 Task: Add Flybird Strawberry Margarita to the cart.
Action: Mouse moved to (916, 332)
Screenshot: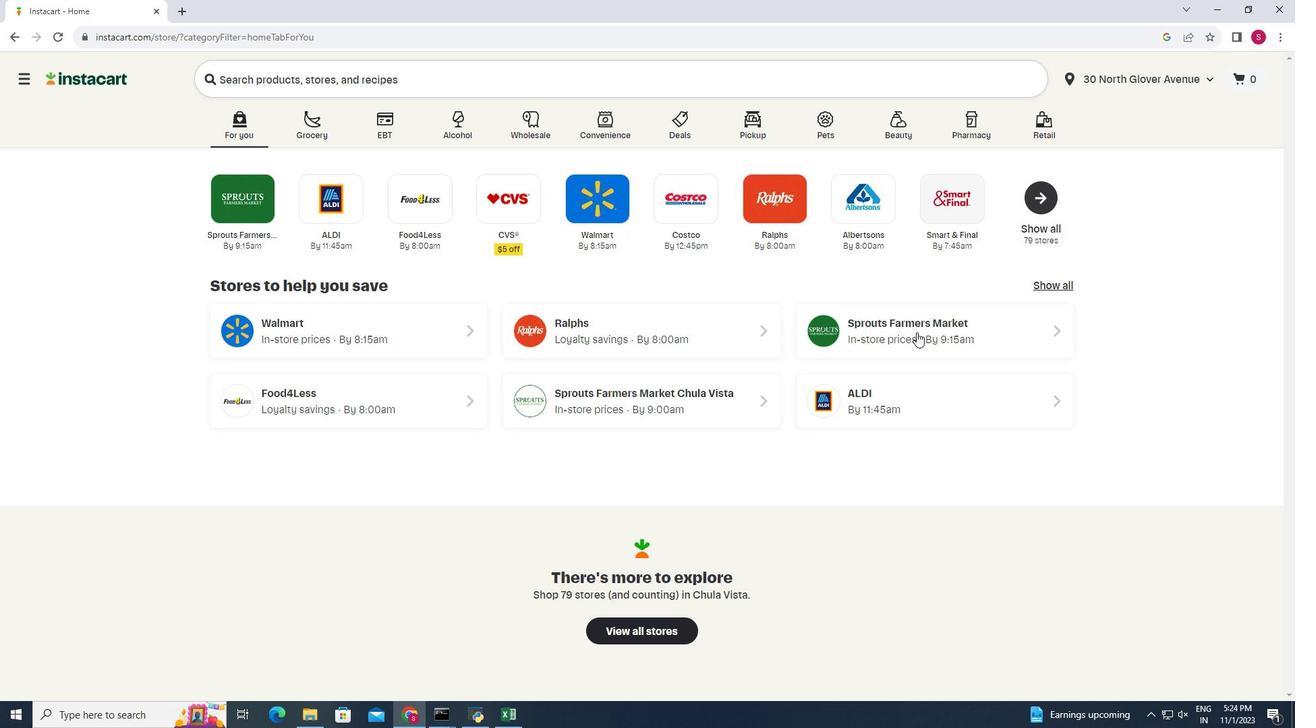 
Action: Mouse pressed left at (916, 332)
Screenshot: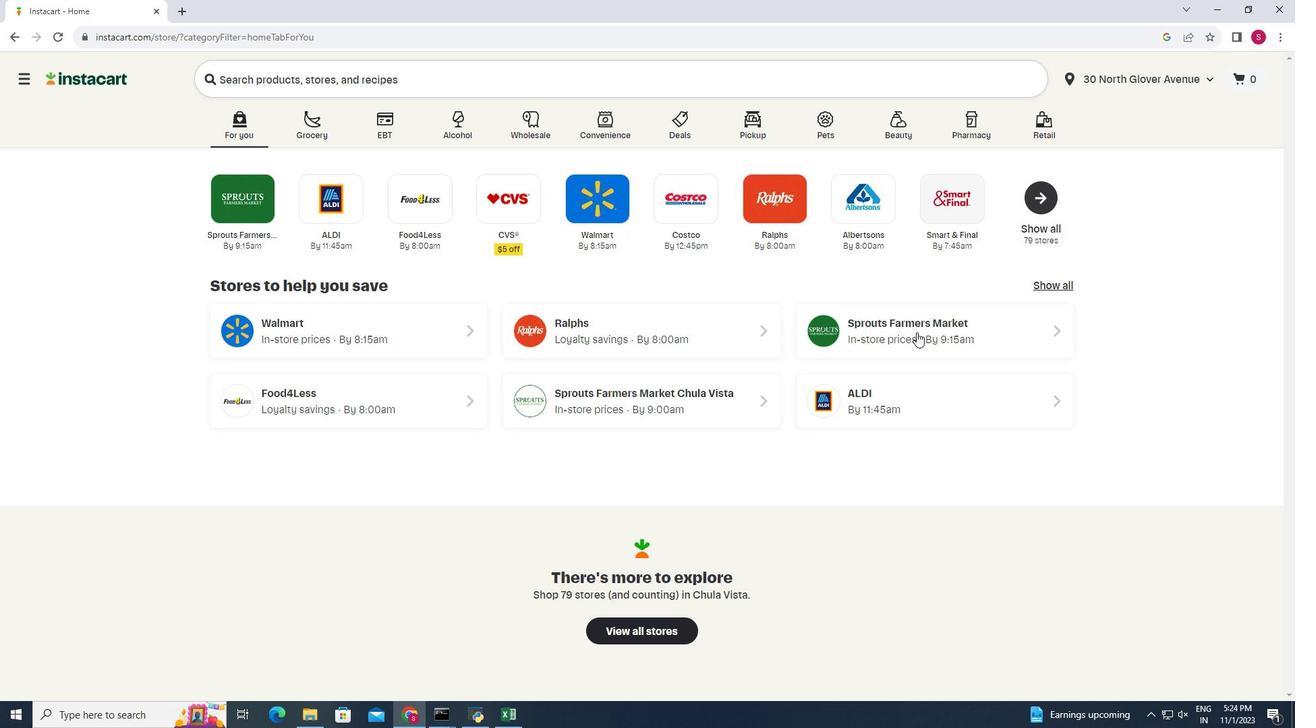 
Action: Mouse moved to (68, 670)
Screenshot: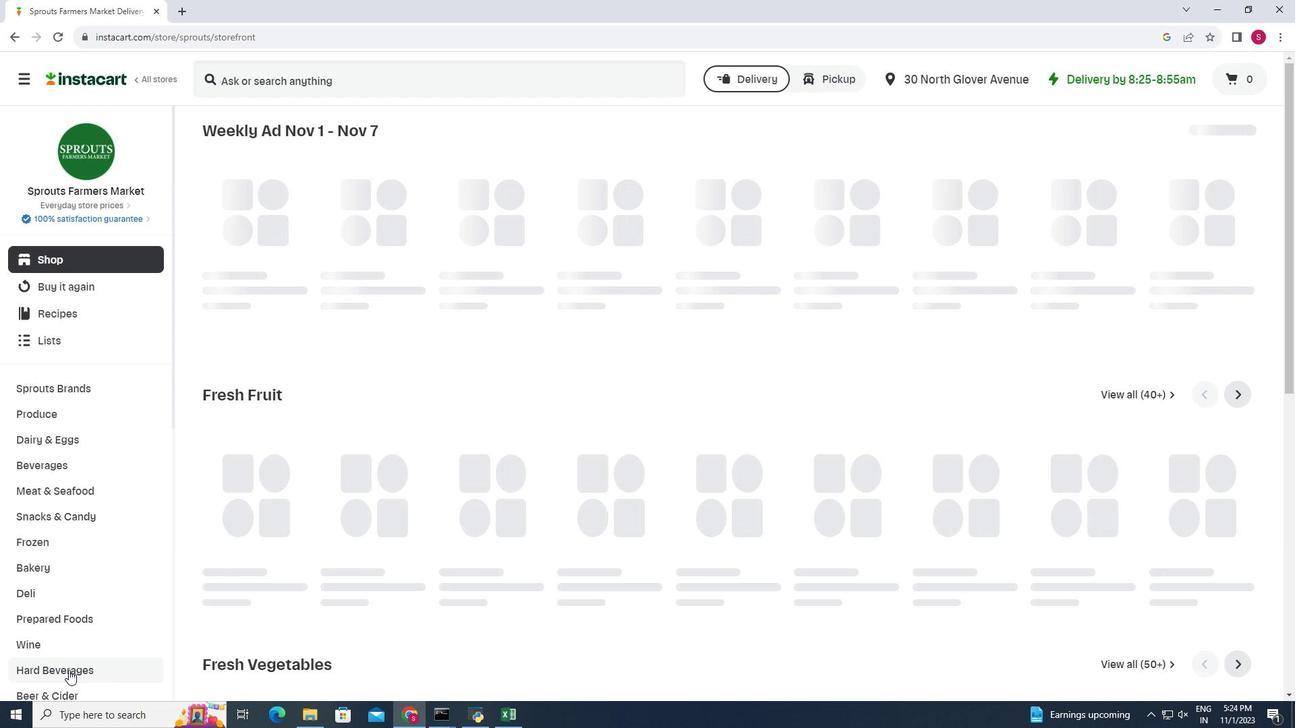 
Action: Mouse pressed left at (68, 670)
Screenshot: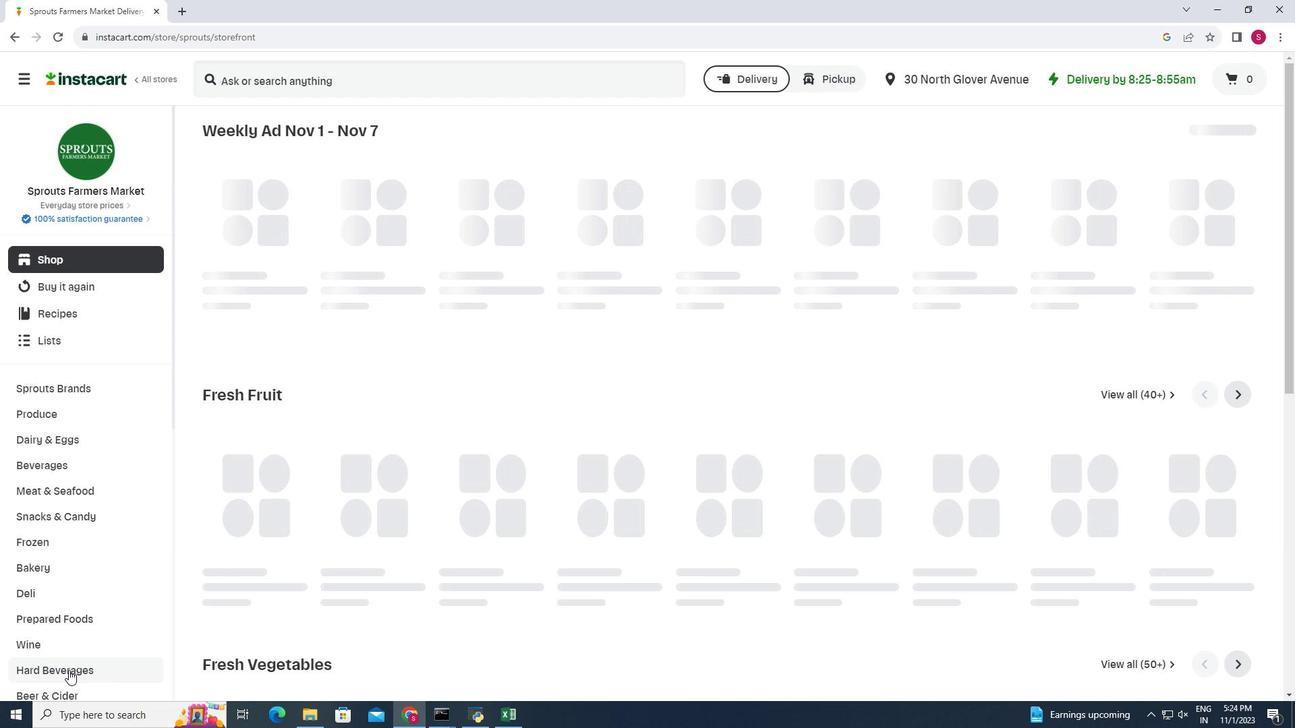 
Action: Mouse moved to (548, 166)
Screenshot: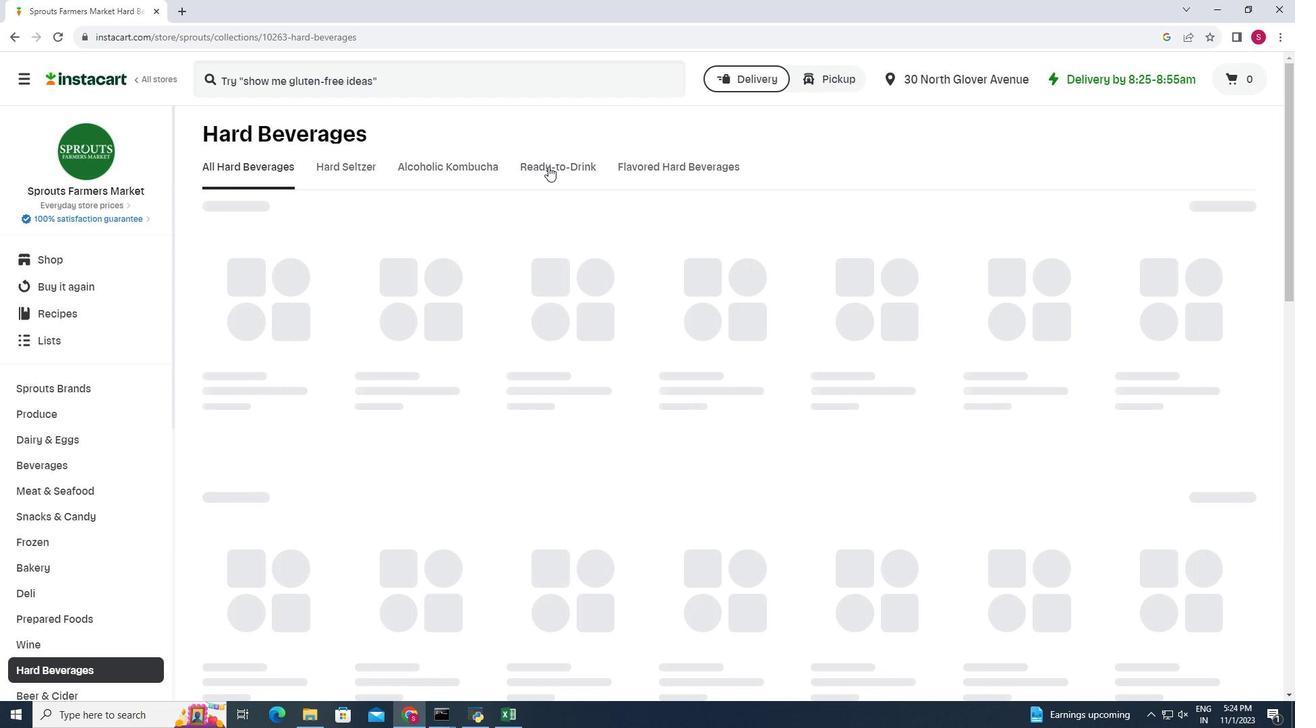
Action: Mouse pressed left at (548, 166)
Screenshot: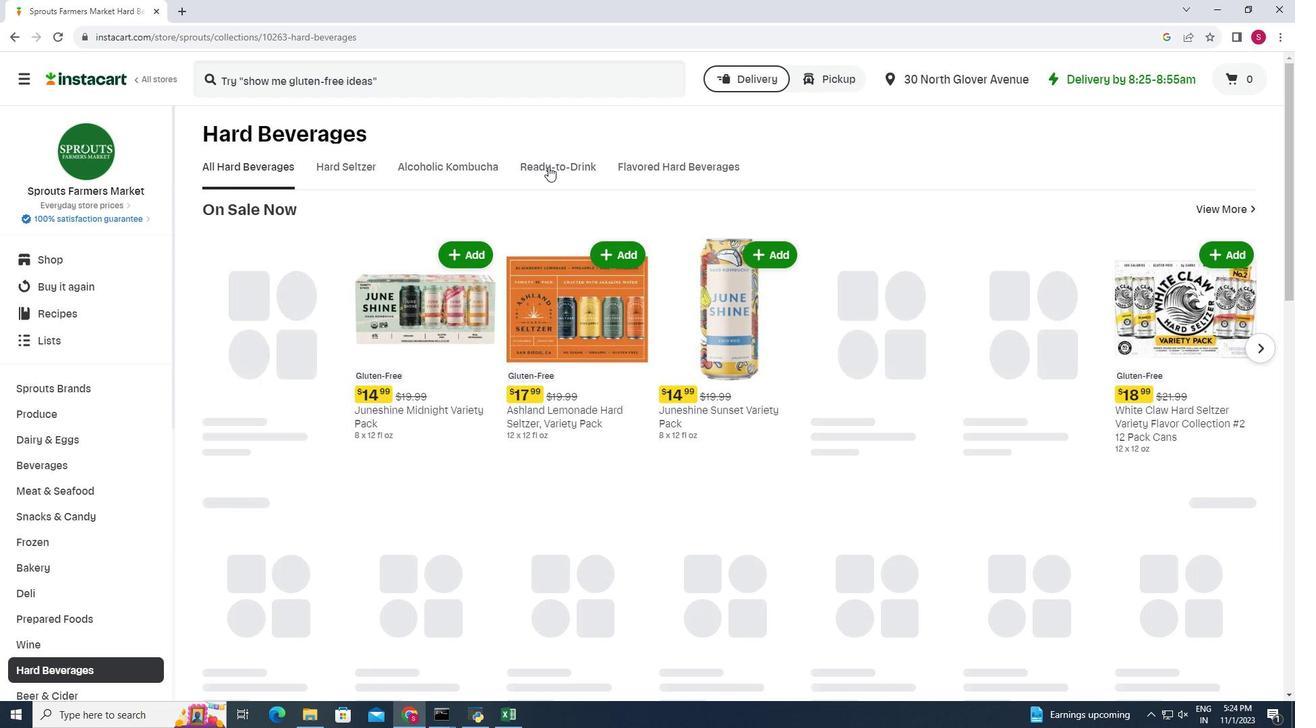 
Action: Mouse moved to (489, 221)
Screenshot: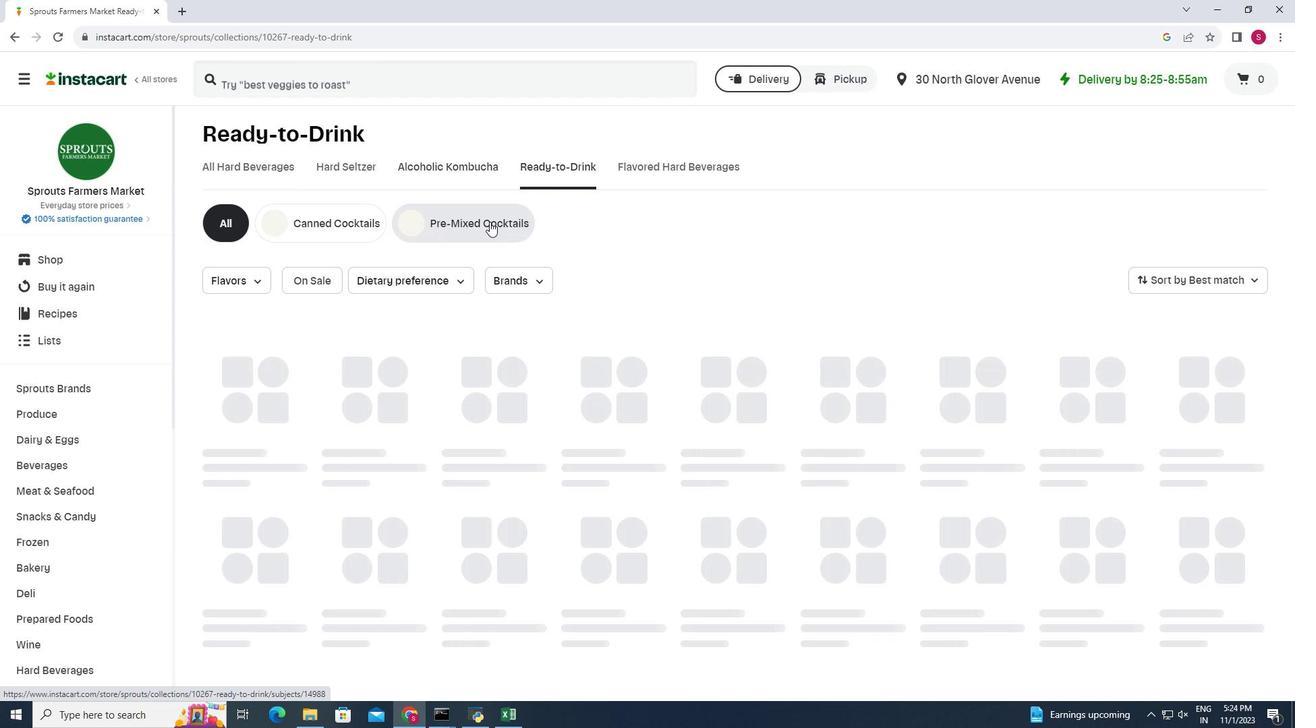 
Action: Mouse pressed left at (489, 221)
Screenshot: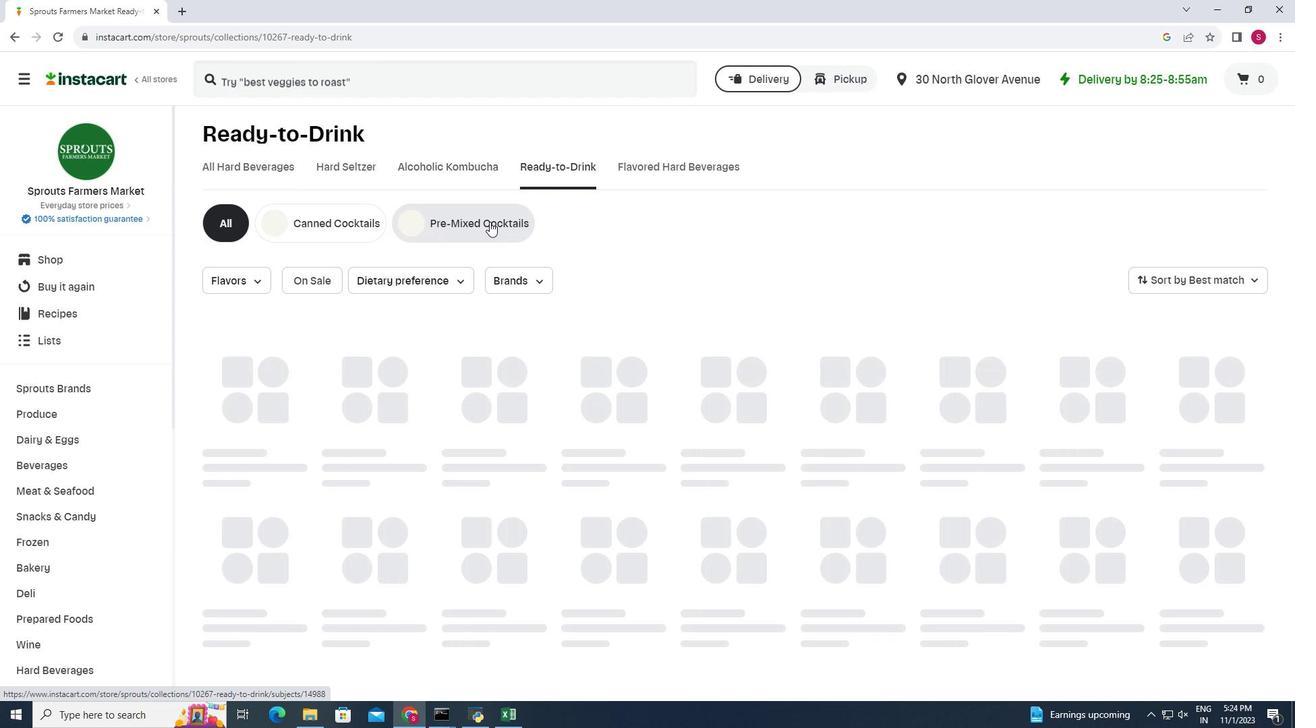 
Action: Mouse moved to (1009, 266)
Screenshot: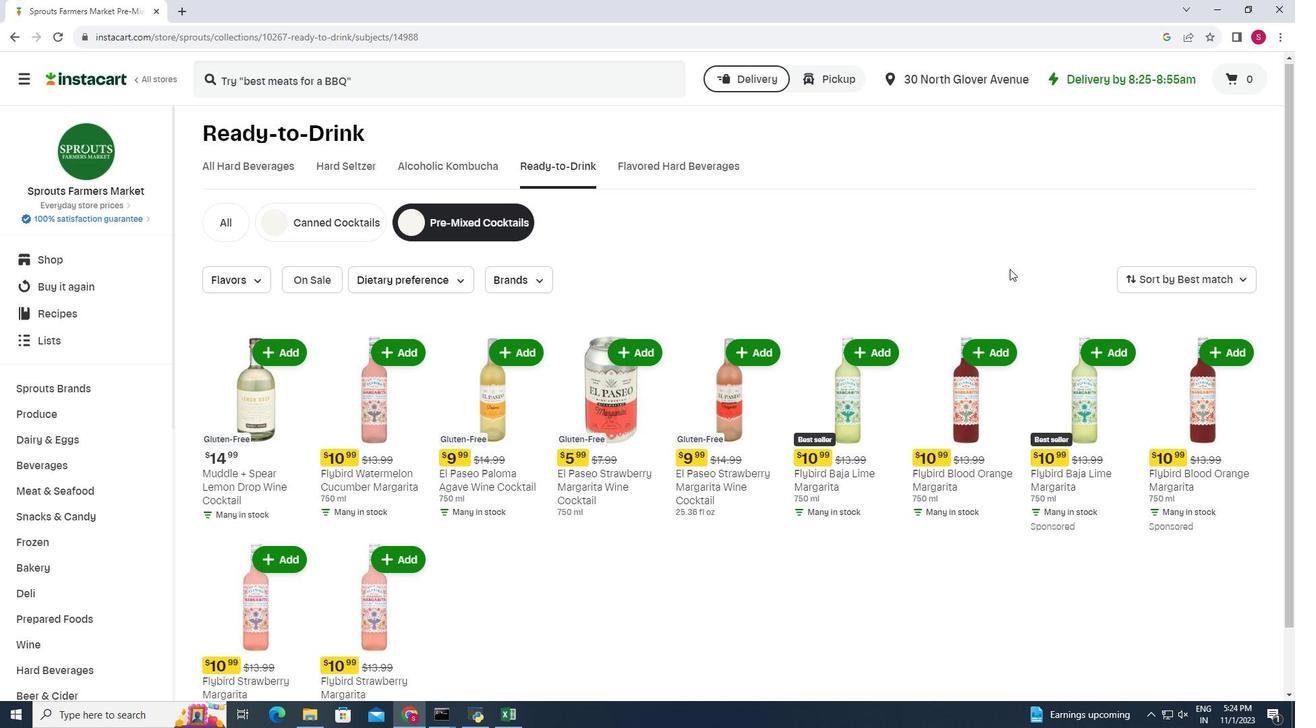 
Action: Mouse scrolled (1009, 265) with delta (0, 0)
Screenshot: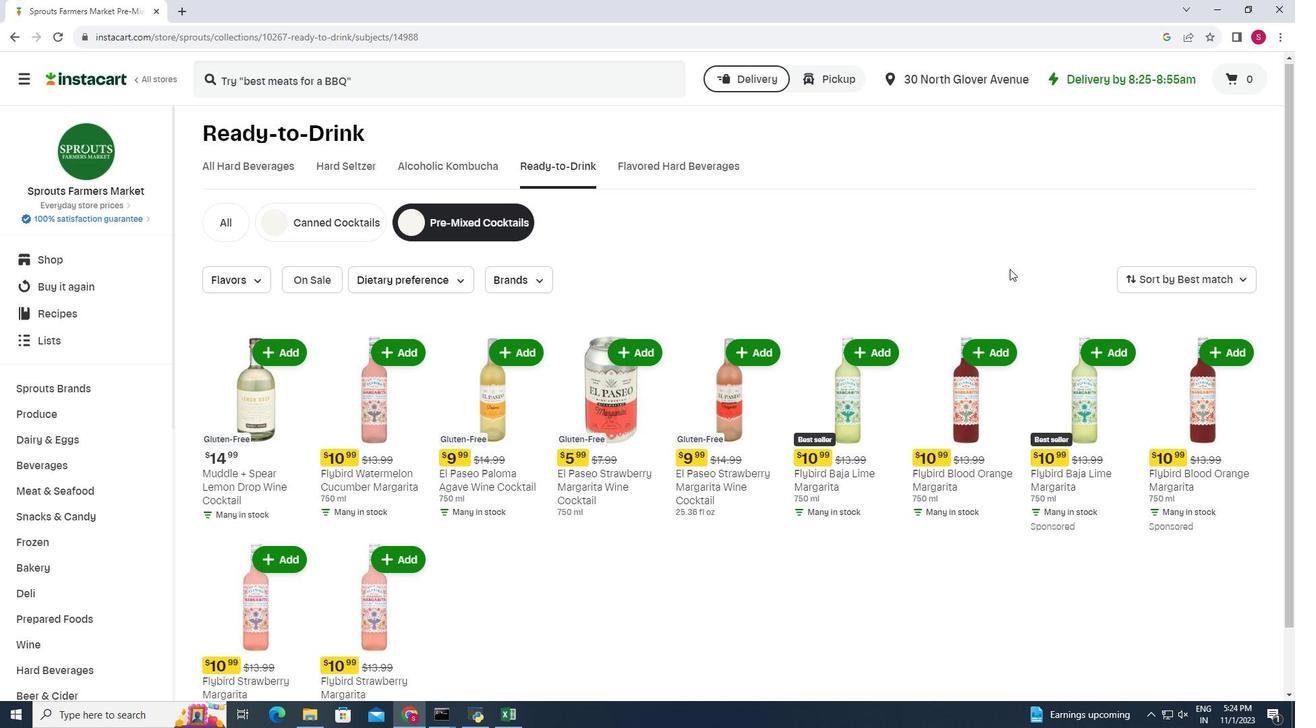
Action: Mouse moved to (406, 495)
Screenshot: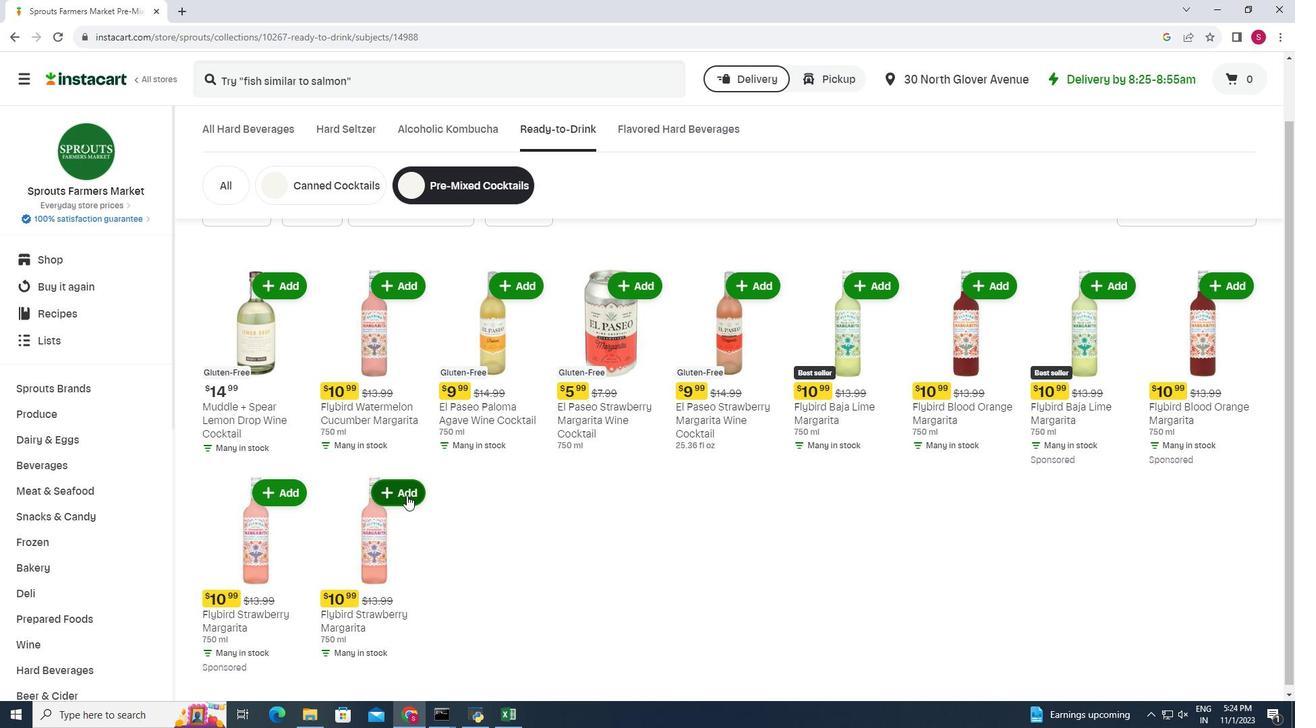 
Action: Mouse pressed left at (406, 495)
Screenshot: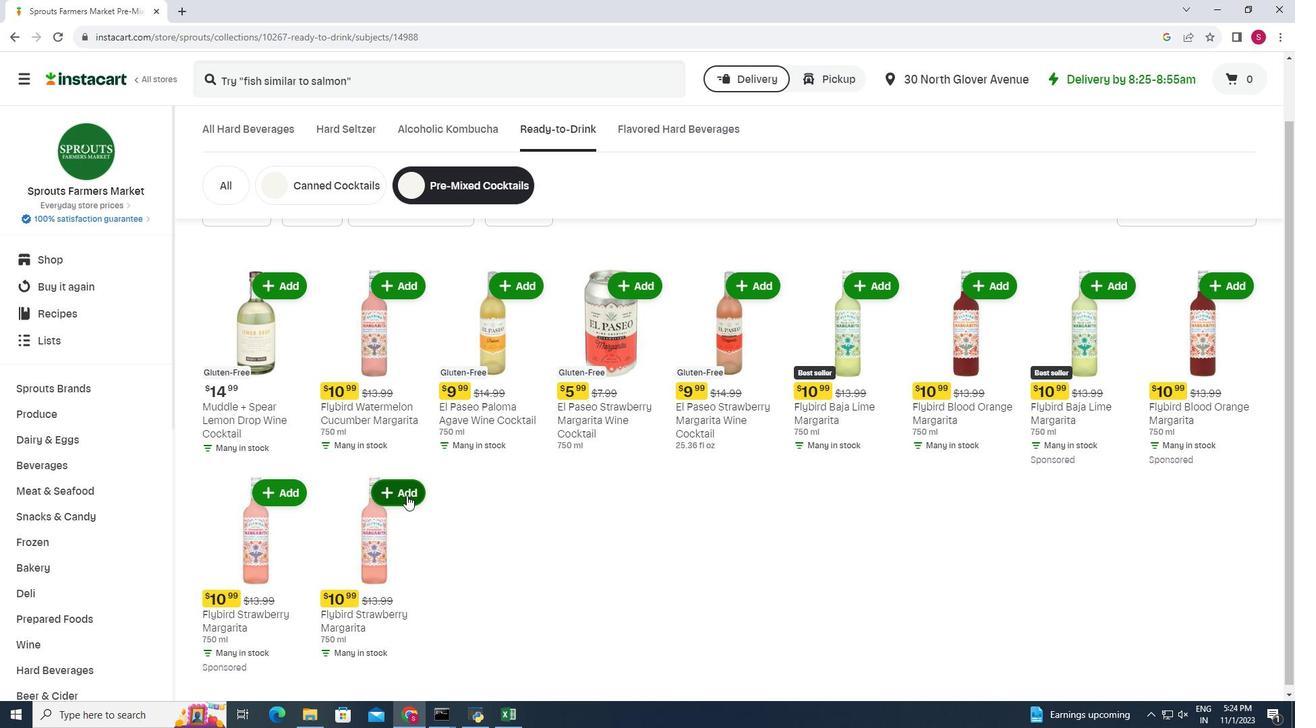 
Action: Mouse moved to (489, 504)
Screenshot: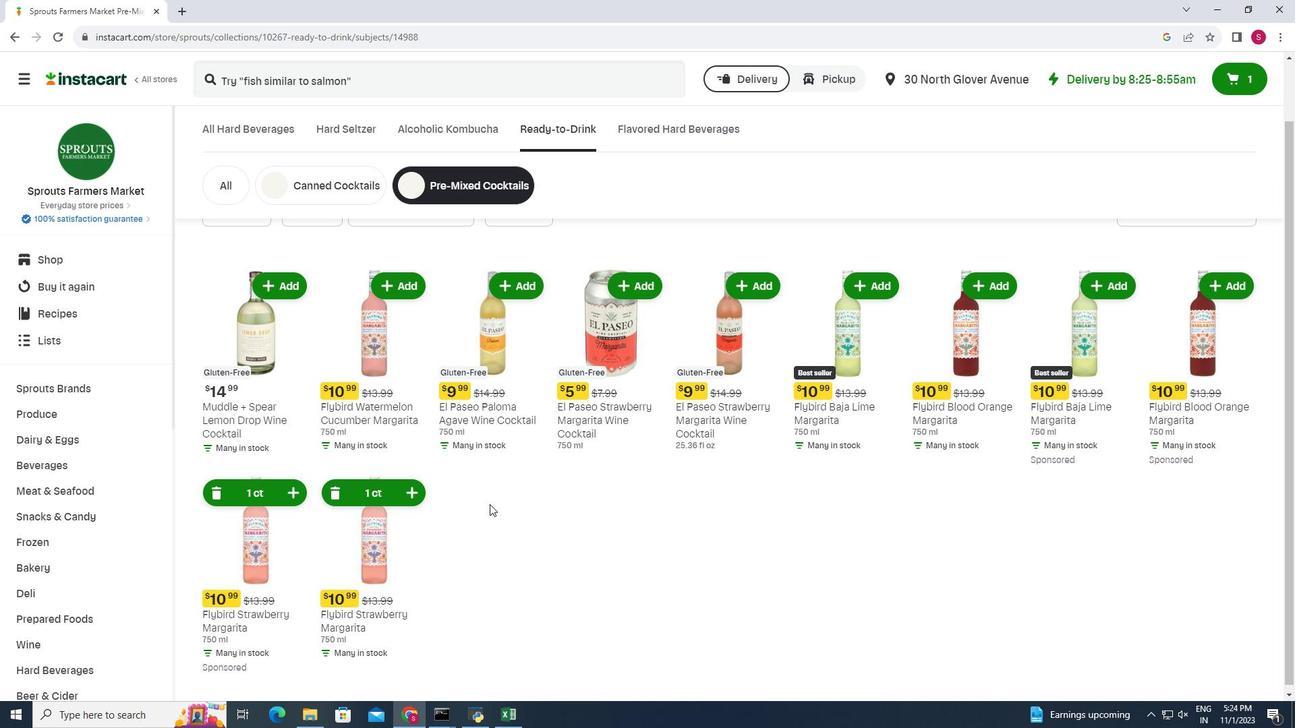 
